 Task: Change elbow connector line weight to 2PX.
Action: Mouse moved to (648, 404)
Screenshot: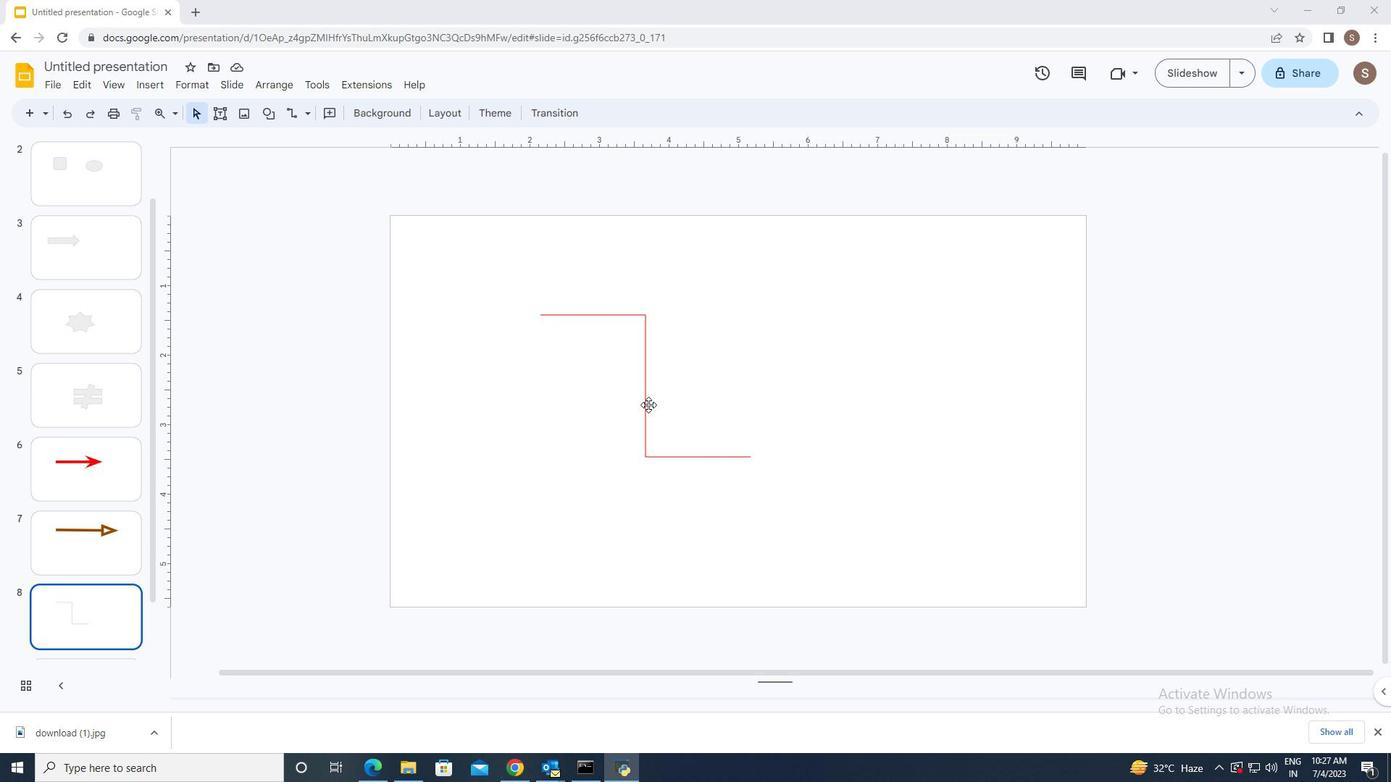 
Action: Mouse pressed left at (648, 404)
Screenshot: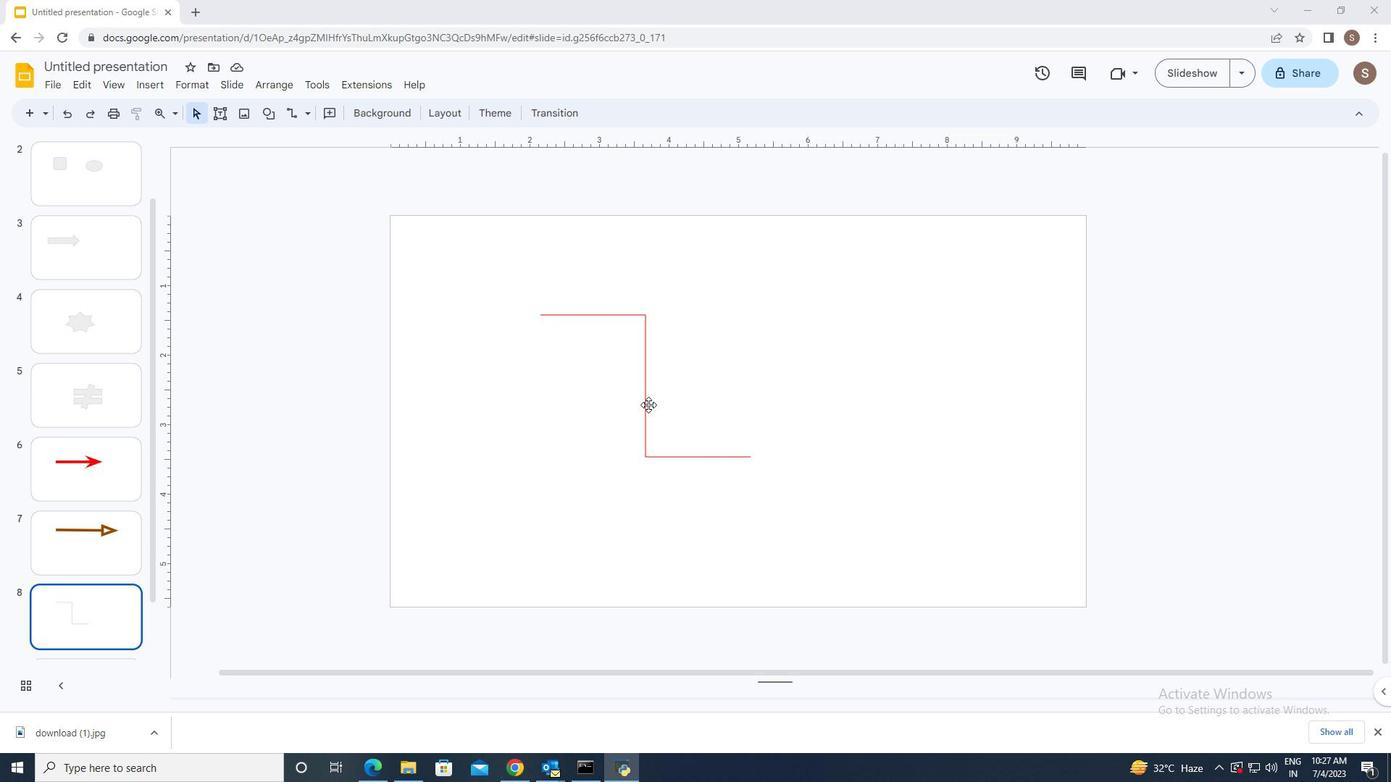 
Action: Mouse moved to (346, 110)
Screenshot: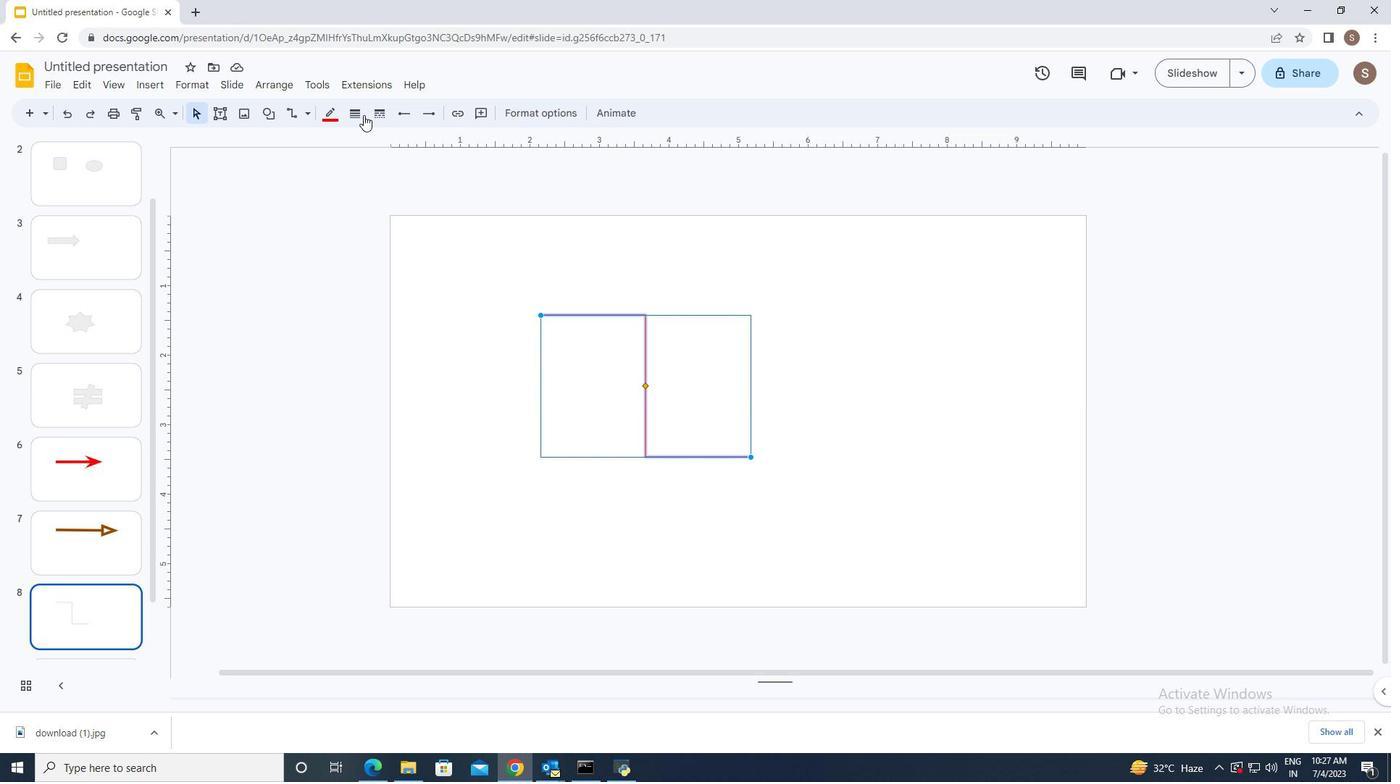 
Action: Mouse pressed left at (346, 110)
Screenshot: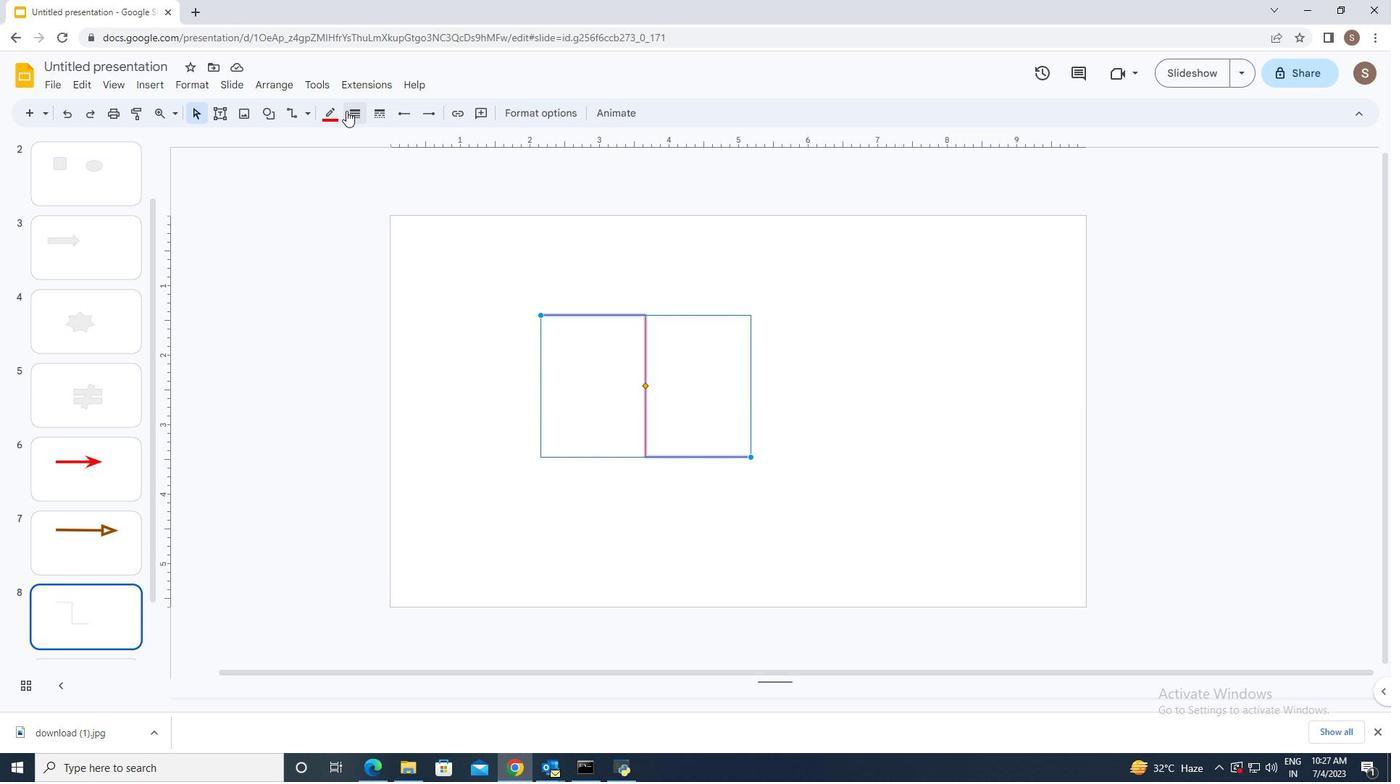 
Action: Mouse moved to (377, 168)
Screenshot: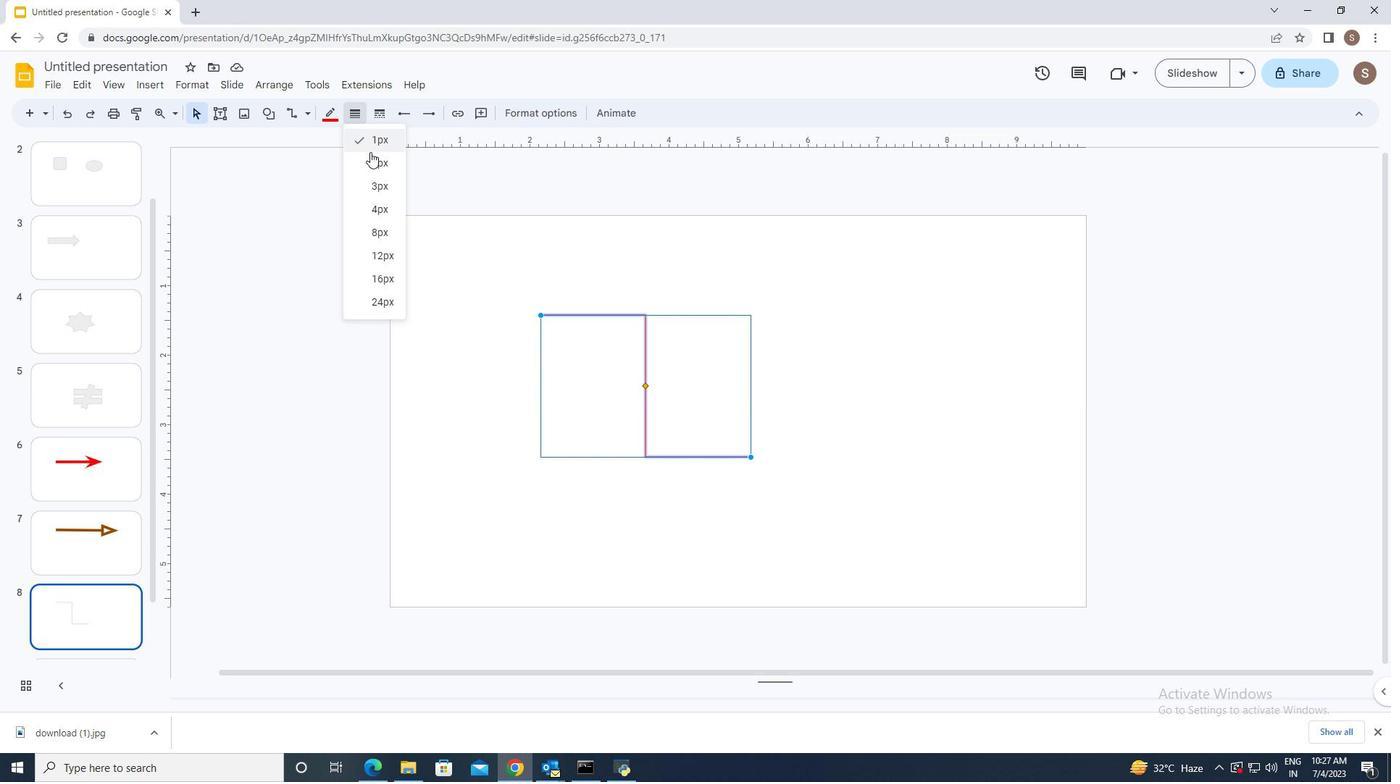 
Action: Mouse pressed left at (377, 168)
Screenshot: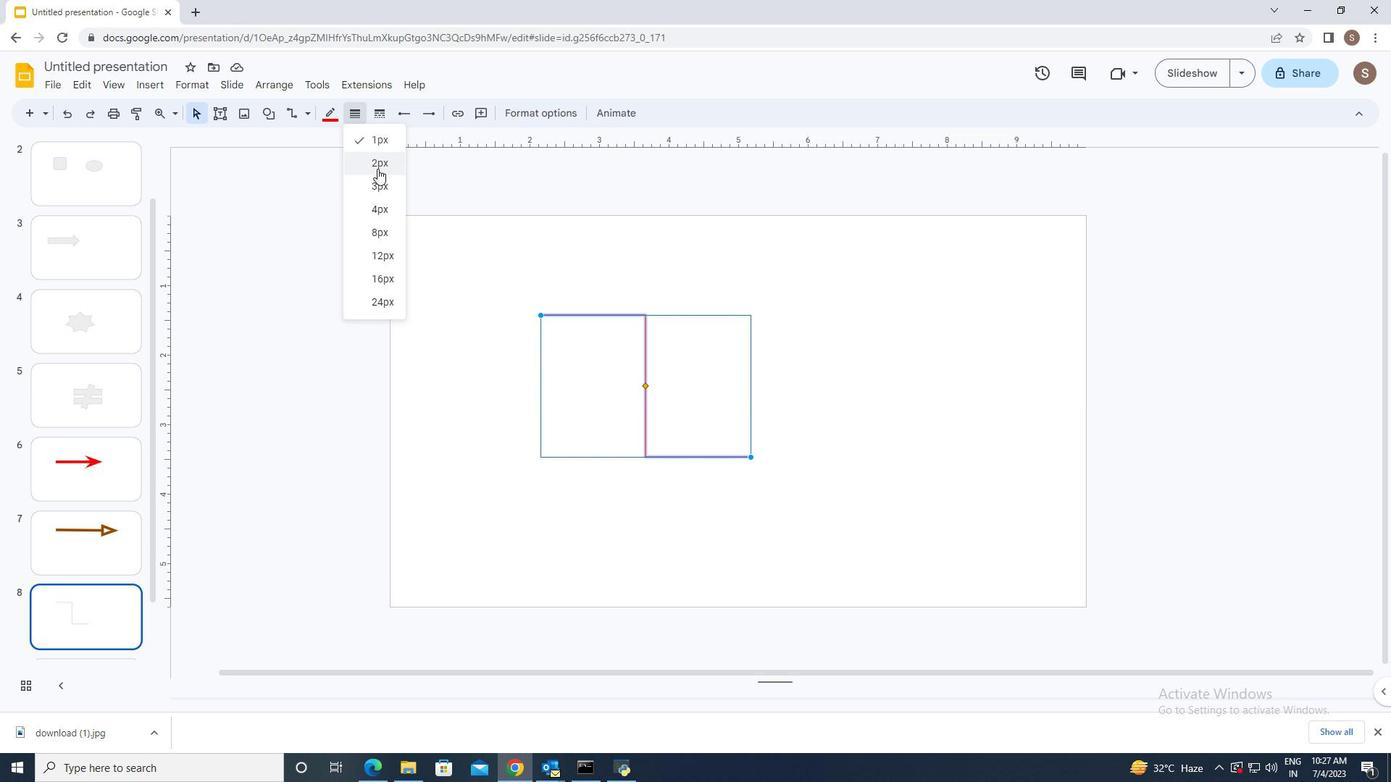 
Action: Mouse moved to (450, 334)
Screenshot: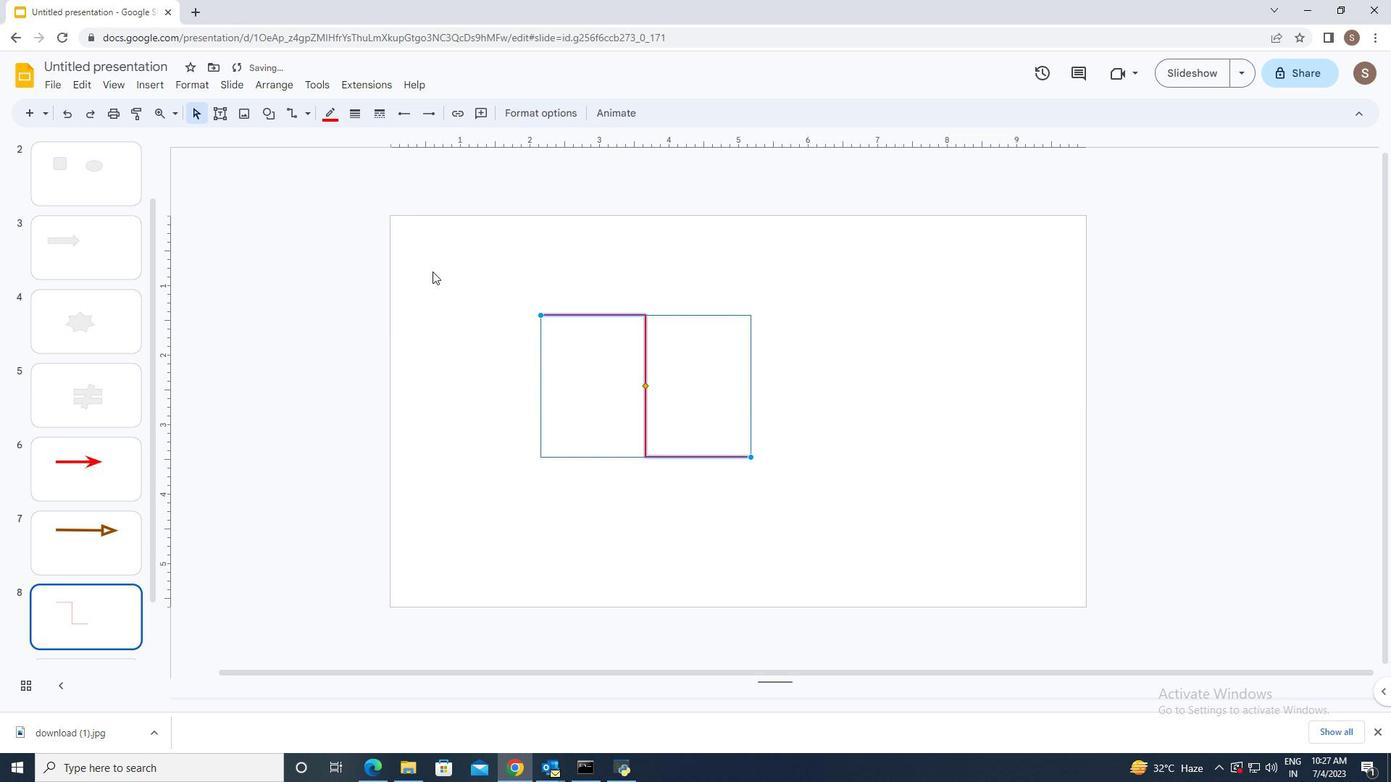 
Action: Mouse pressed left at (450, 334)
Screenshot: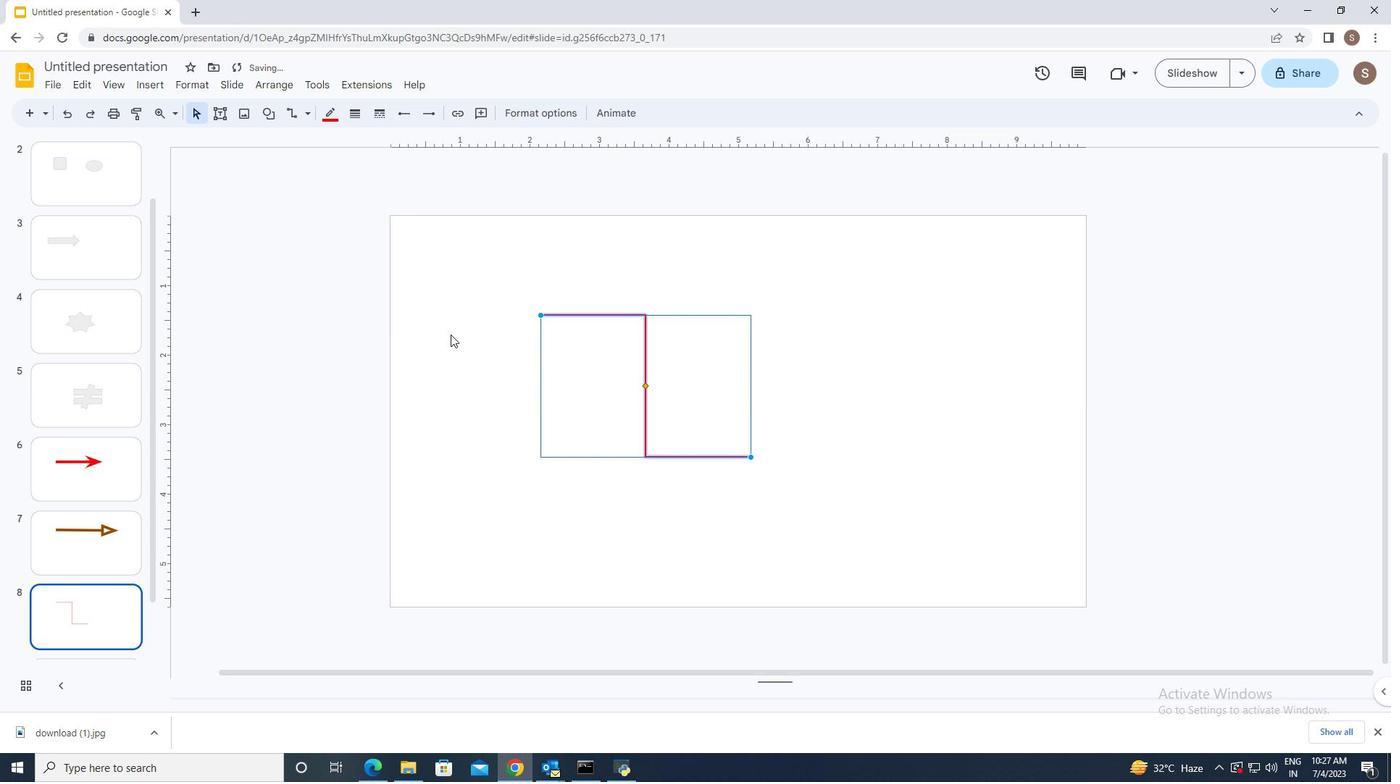 
